 Task: Look for products in the category "IPA" from Societe only.
Action: Mouse moved to (760, 276)
Screenshot: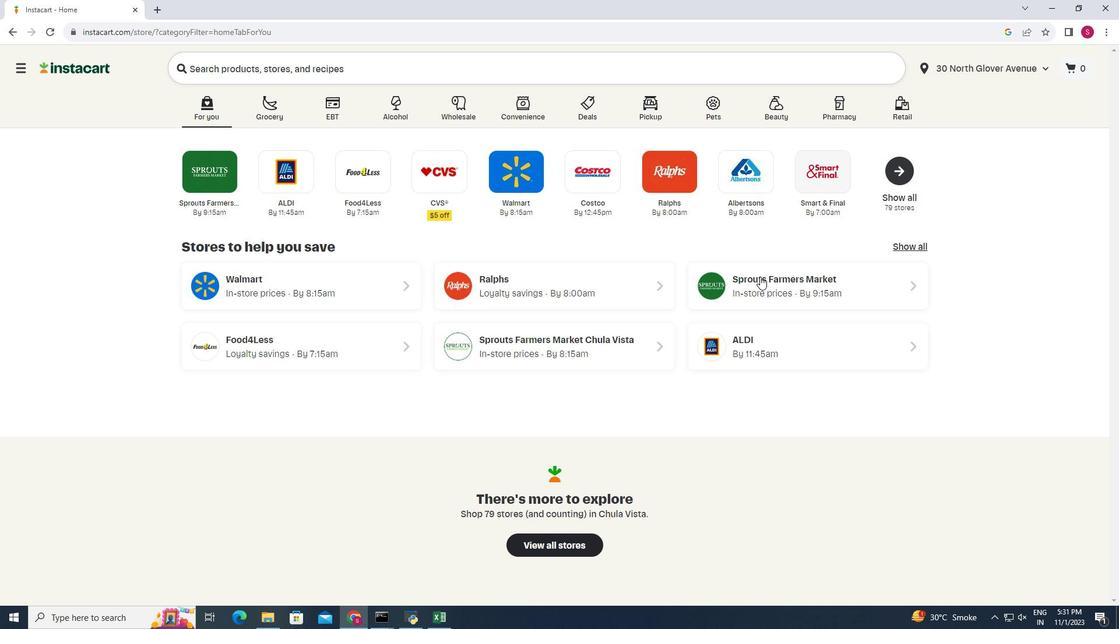 
Action: Mouse pressed left at (760, 276)
Screenshot: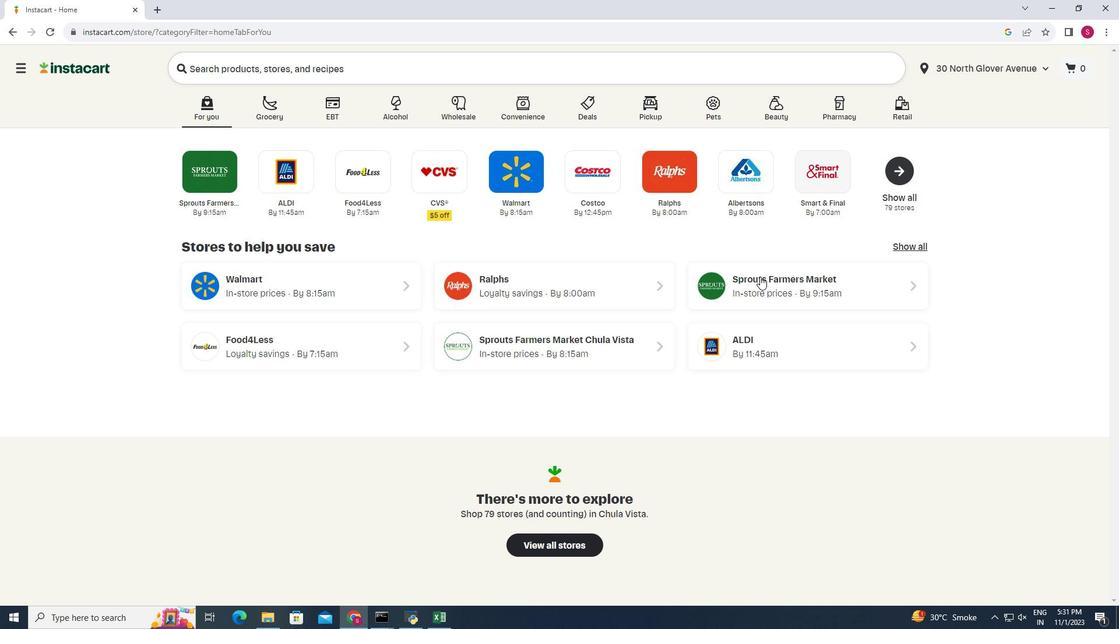 
Action: Mouse moved to (64, 598)
Screenshot: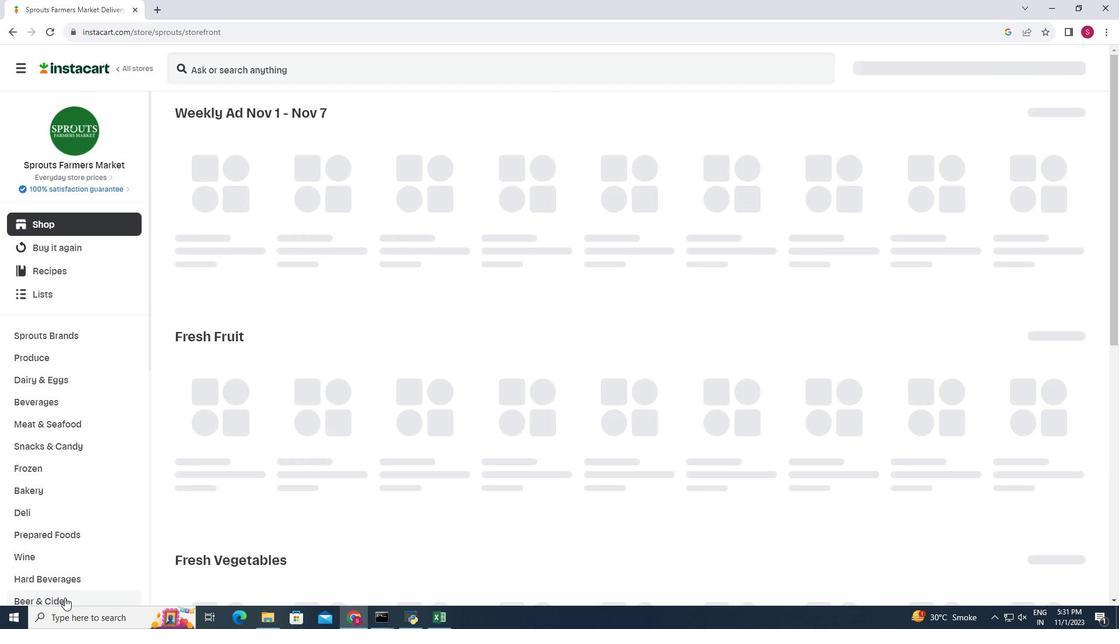 
Action: Mouse pressed left at (64, 598)
Screenshot: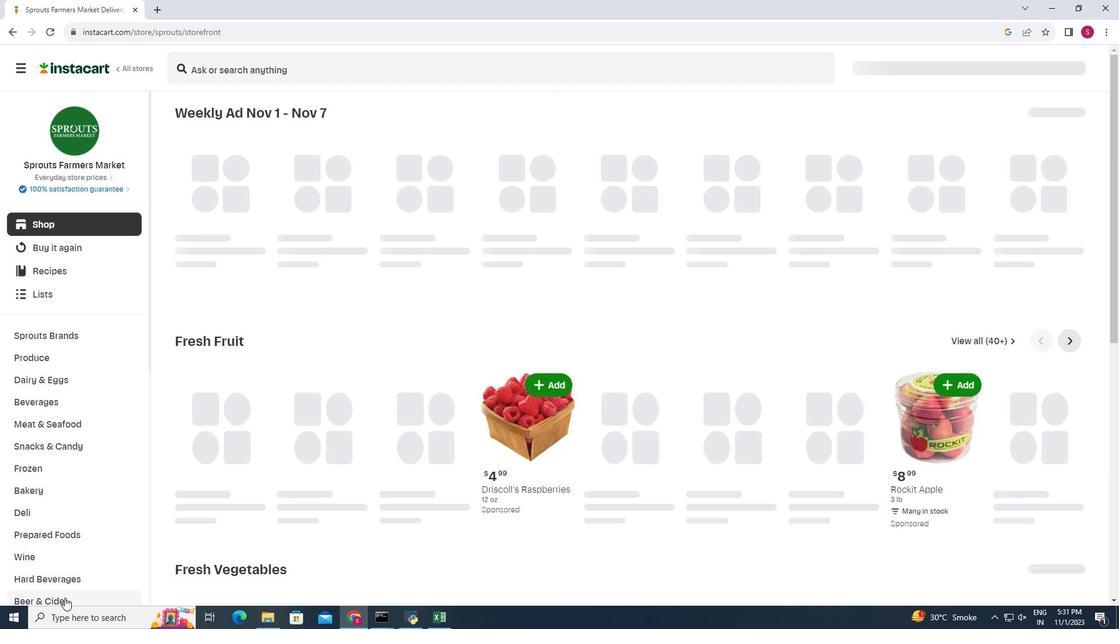 
Action: Mouse moved to (250, 146)
Screenshot: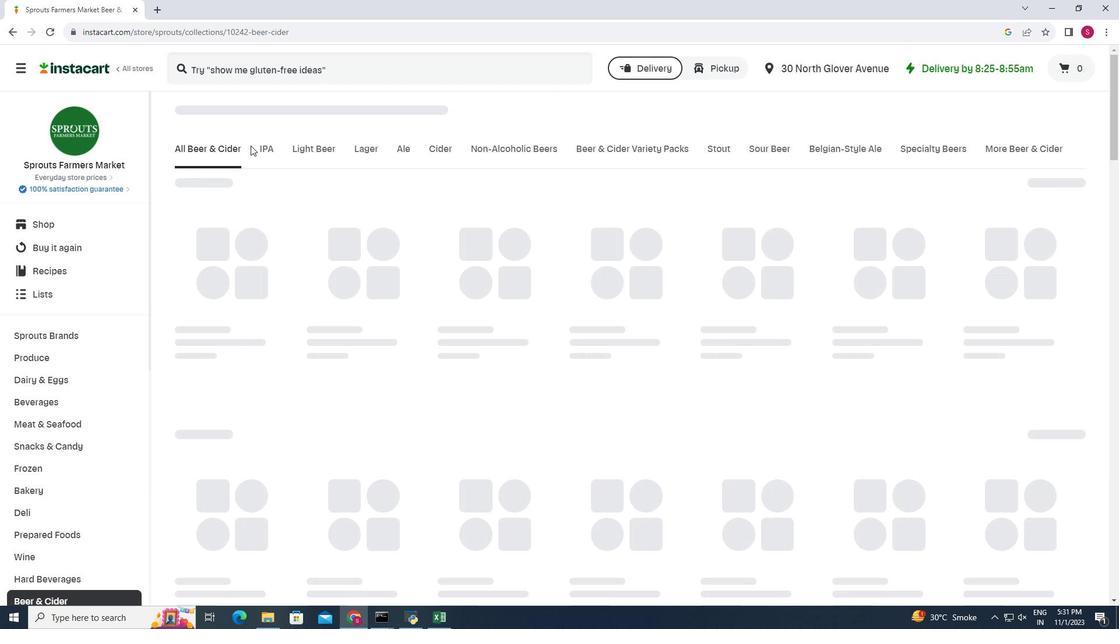 
Action: Mouse pressed left at (250, 146)
Screenshot: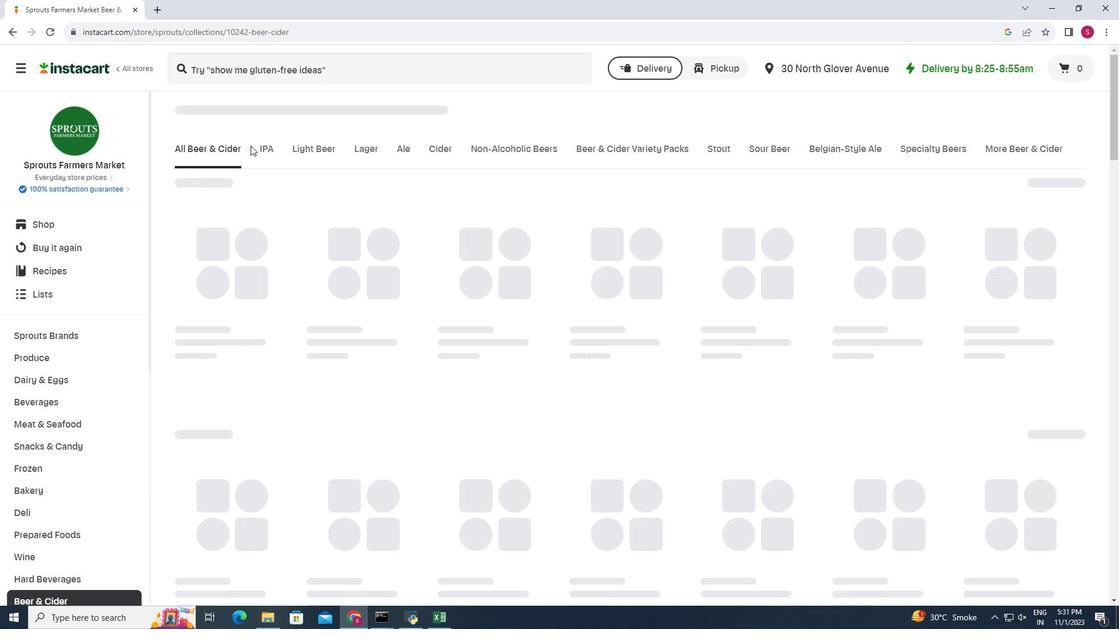 
Action: Mouse moved to (257, 145)
Screenshot: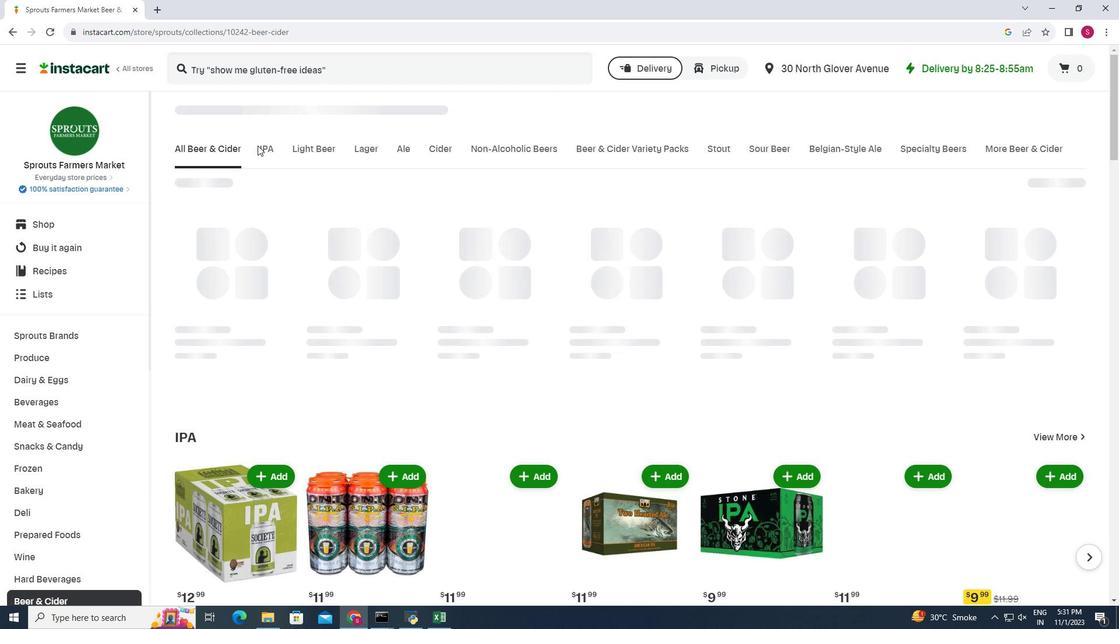 
Action: Mouse pressed left at (257, 145)
Screenshot: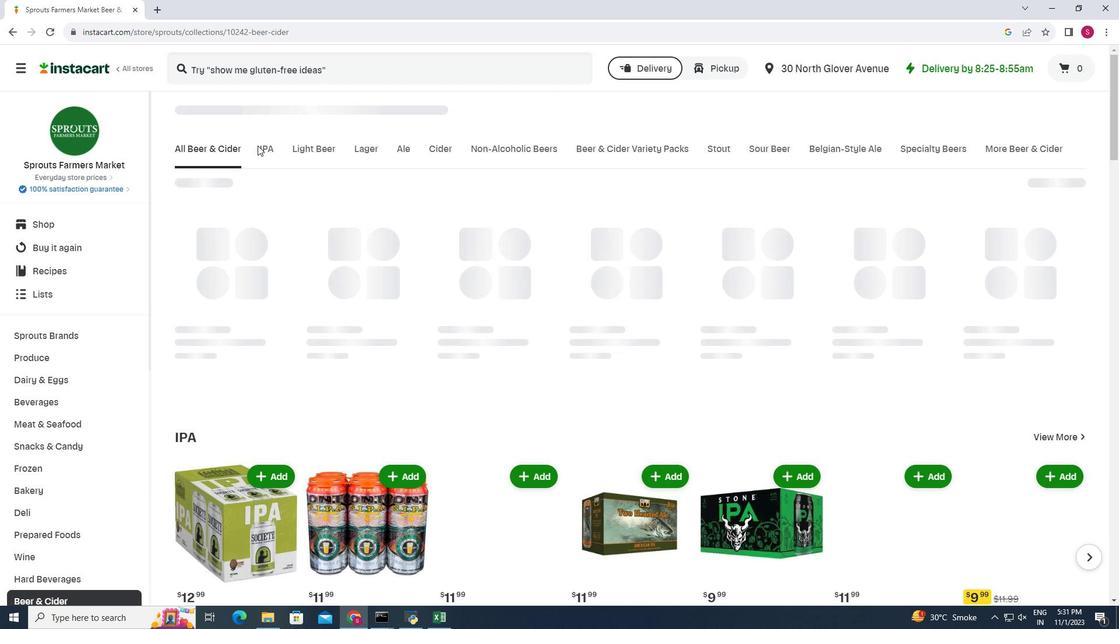 
Action: Mouse moved to (266, 146)
Screenshot: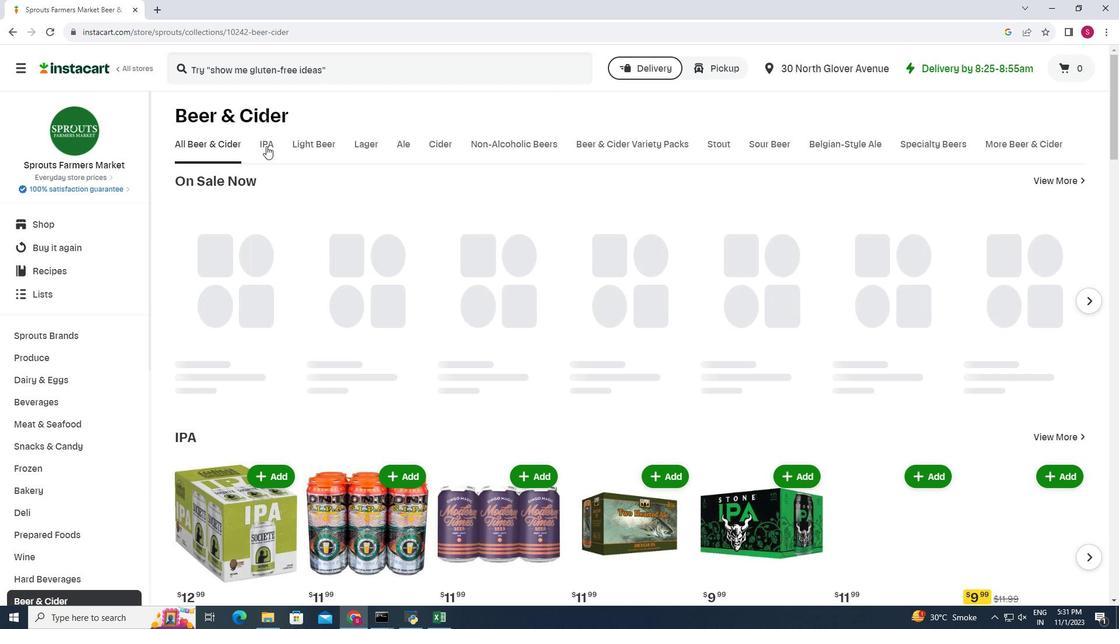 
Action: Mouse pressed left at (266, 146)
Screenshot: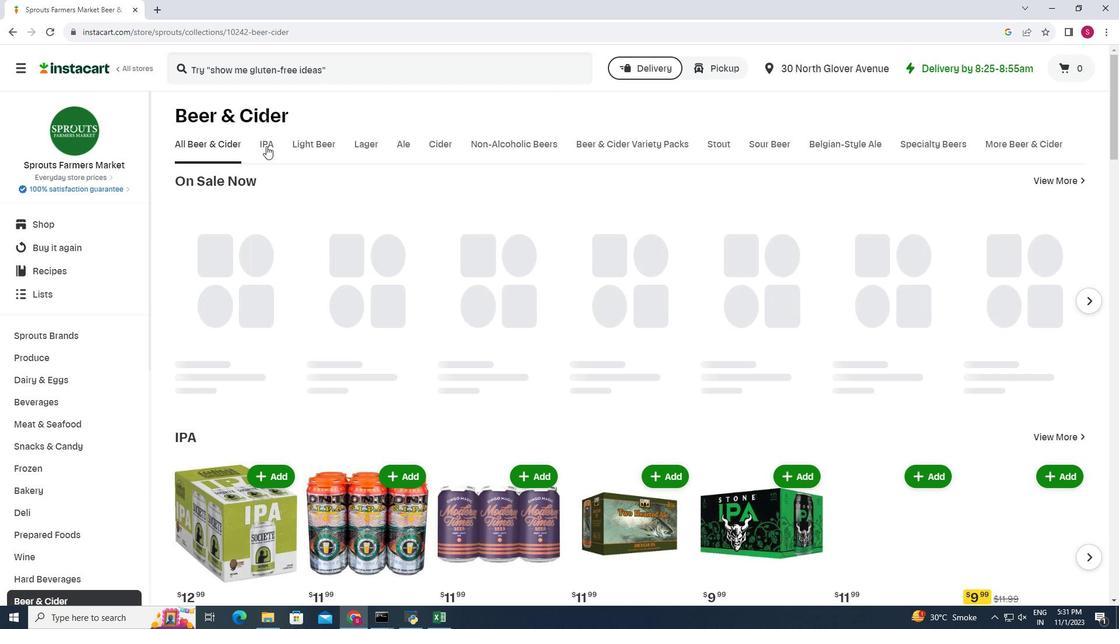 
Action: Mouse moved to (342, 186)
Screenshot: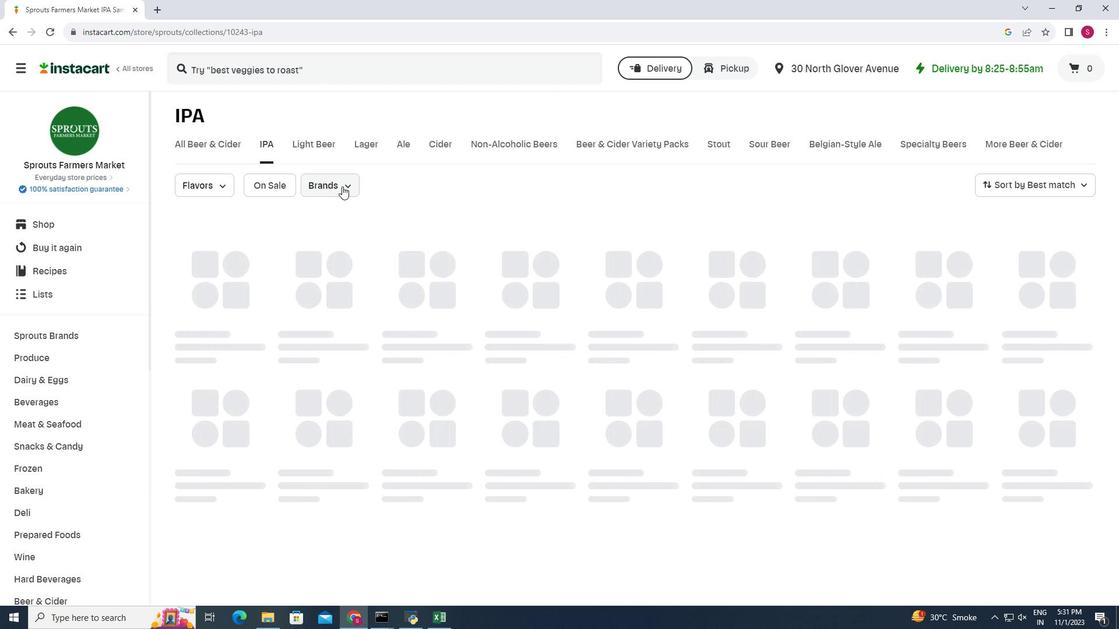 
Action: Mouse pressed left at (342, 186)
Screenshot: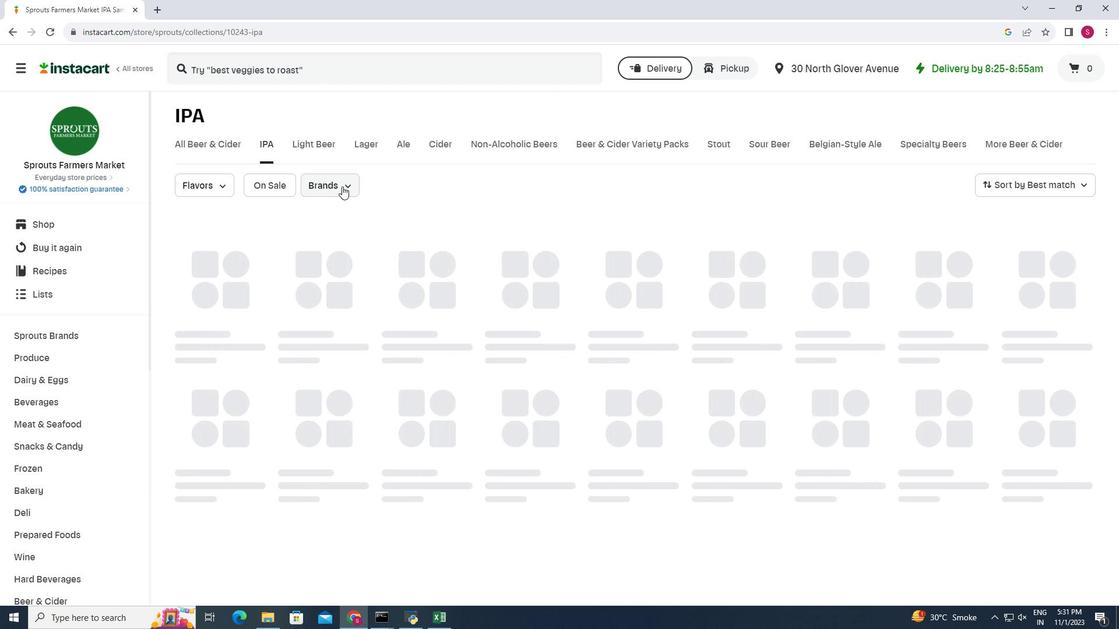 
Action: Mouse moved to (370, 281)
Screenshot: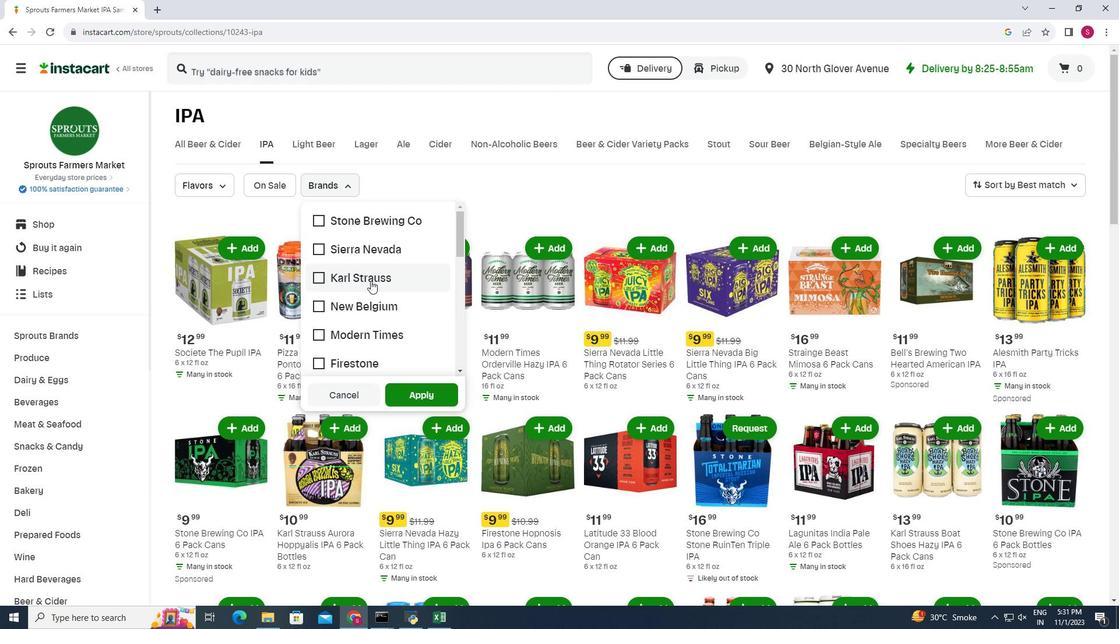 
Action: Mouse scrolled (370, 280) with delta (0, 0)
Screenshot: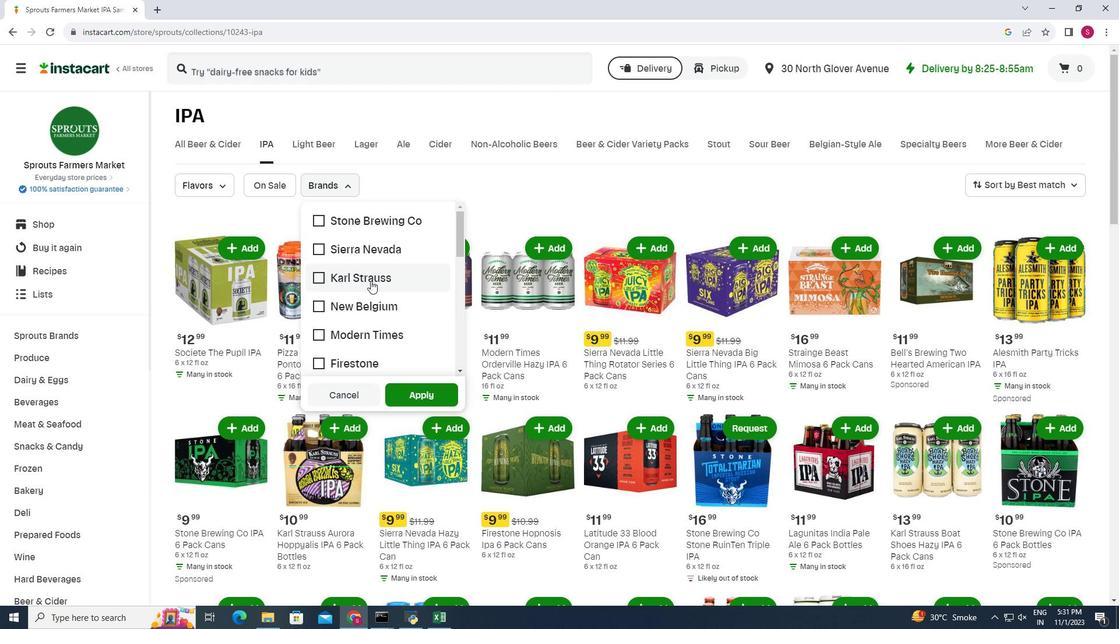 
Action: Mouse scrolled (370, 280) with delta (0, 0)
Screenshot: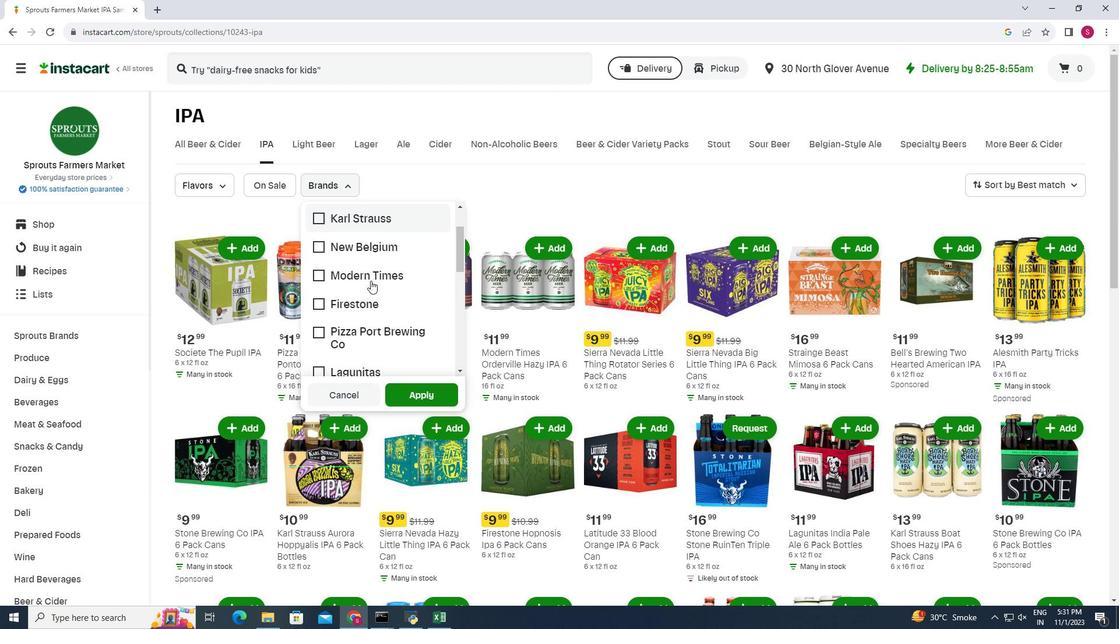 
Action: Mouse scrolled (370, 280) with delta (0, 0)
Screenshot: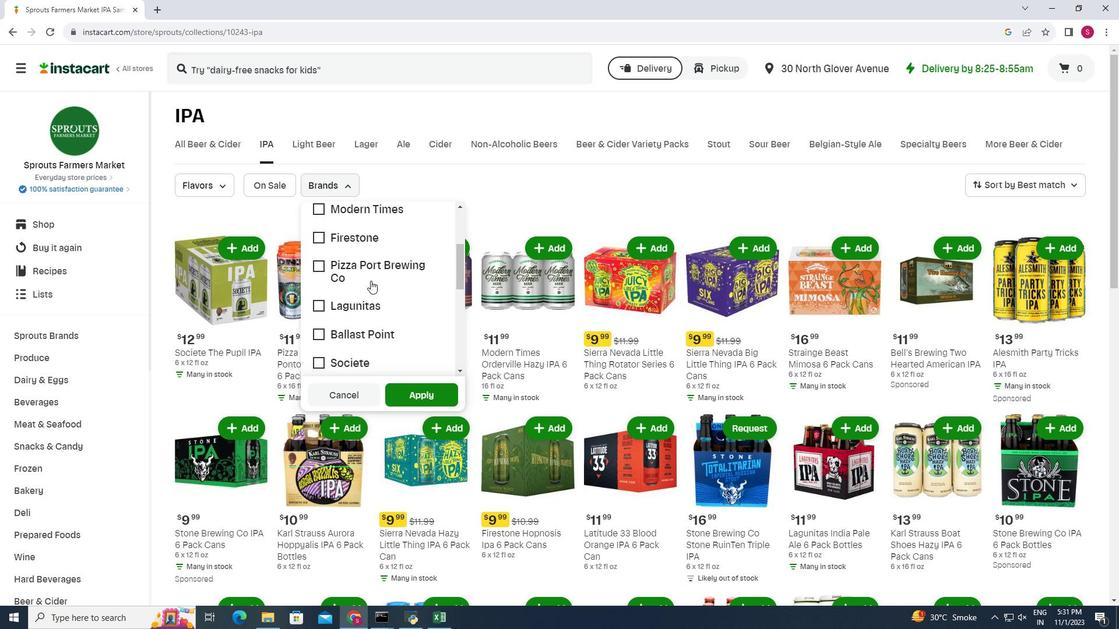 
Action: Mouse scrolled (370, 280) with delta (0, 0)
Screenshot: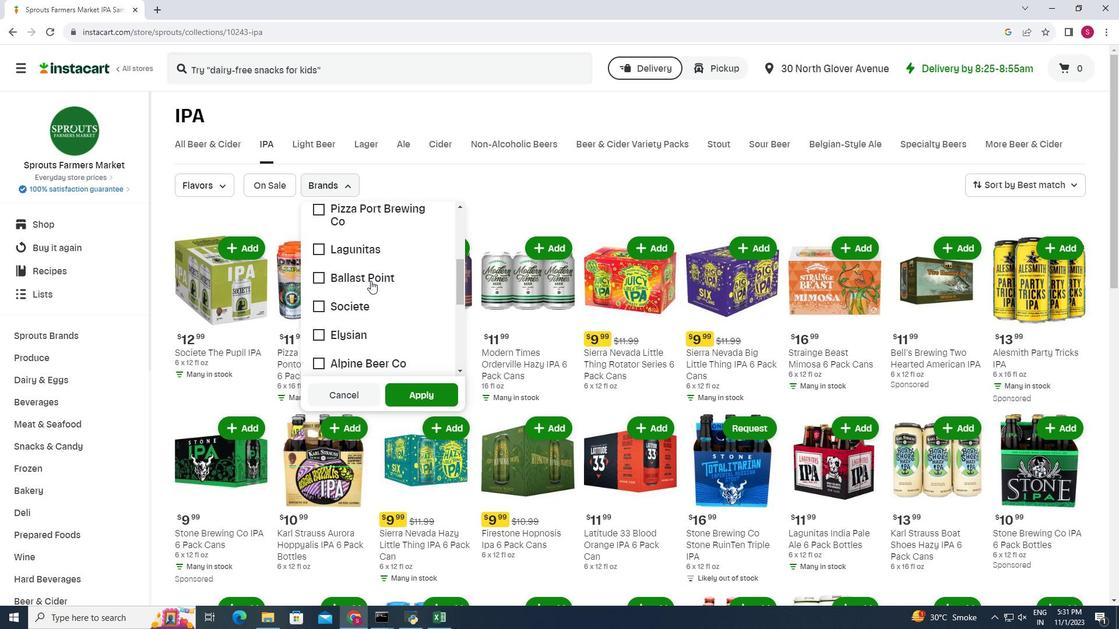 
Action: Mouse moved to (390, 257)
Screenshot: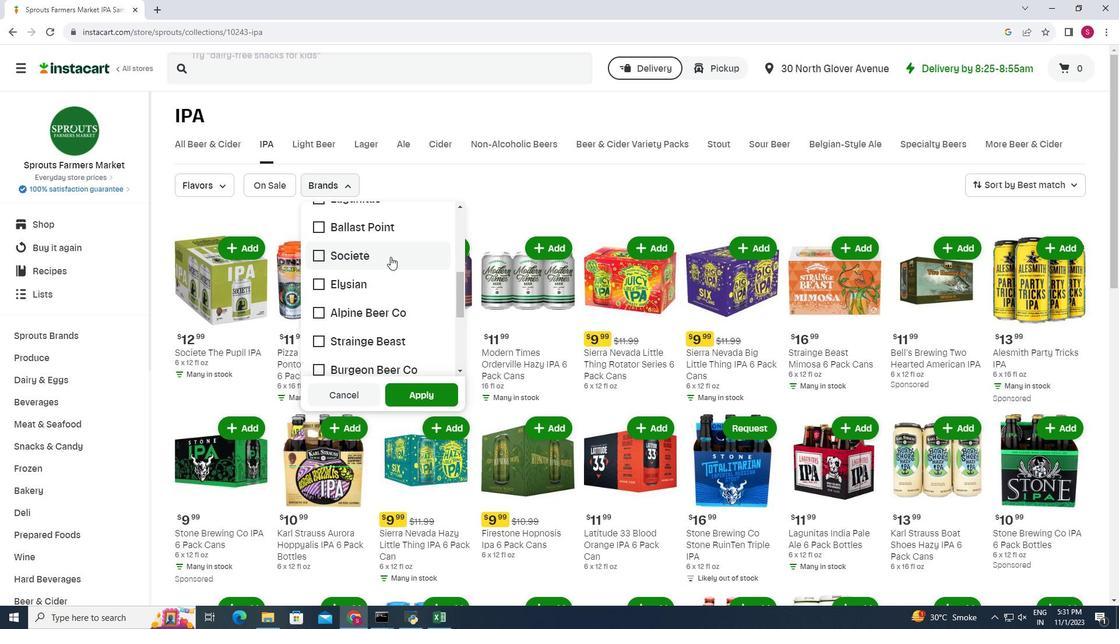 
Action: Mouse pressed left at (390, 257)
Screenshot: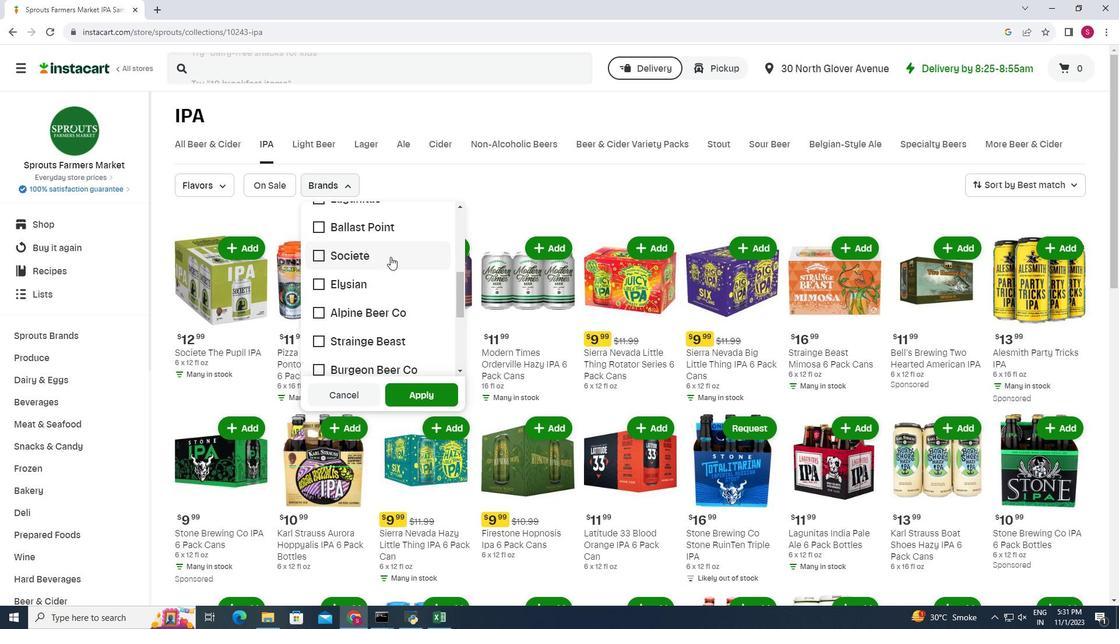 
Action: Mouse moved to (414, 390)
Screenshot: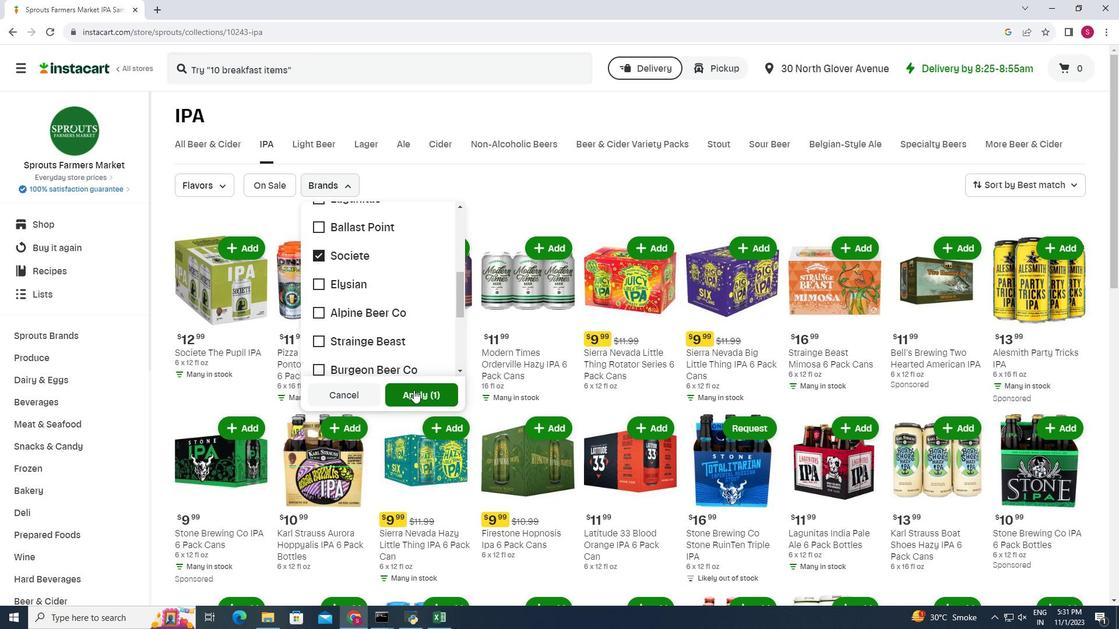 
Action: Mouse pressed left at (414, 390)
Screenshot: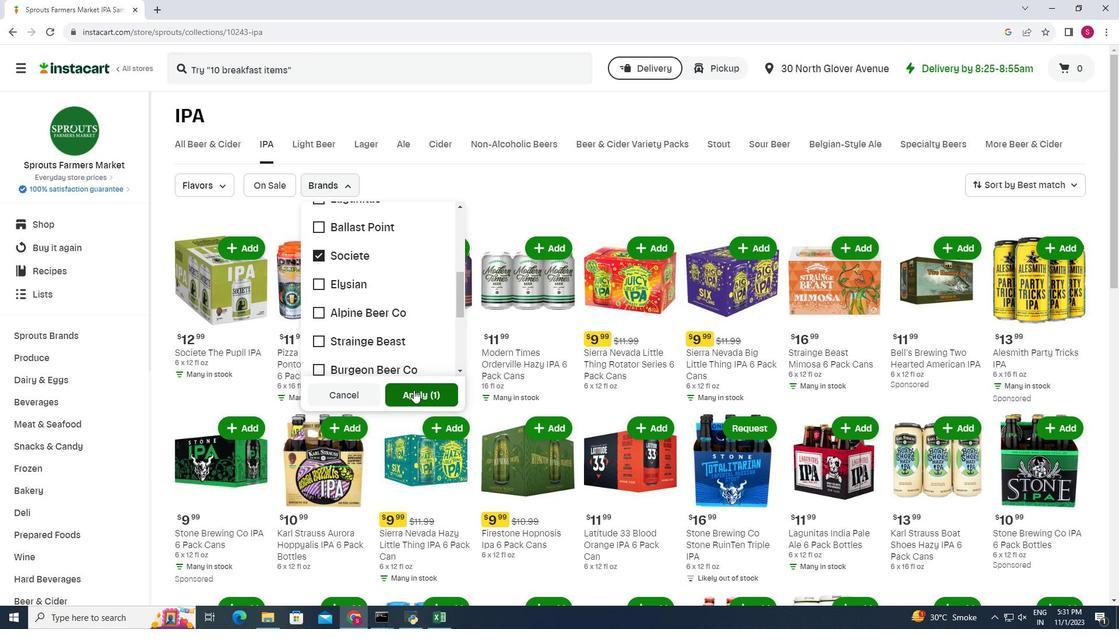 
Action: Mouse moved to (487, 390)
Screenshot: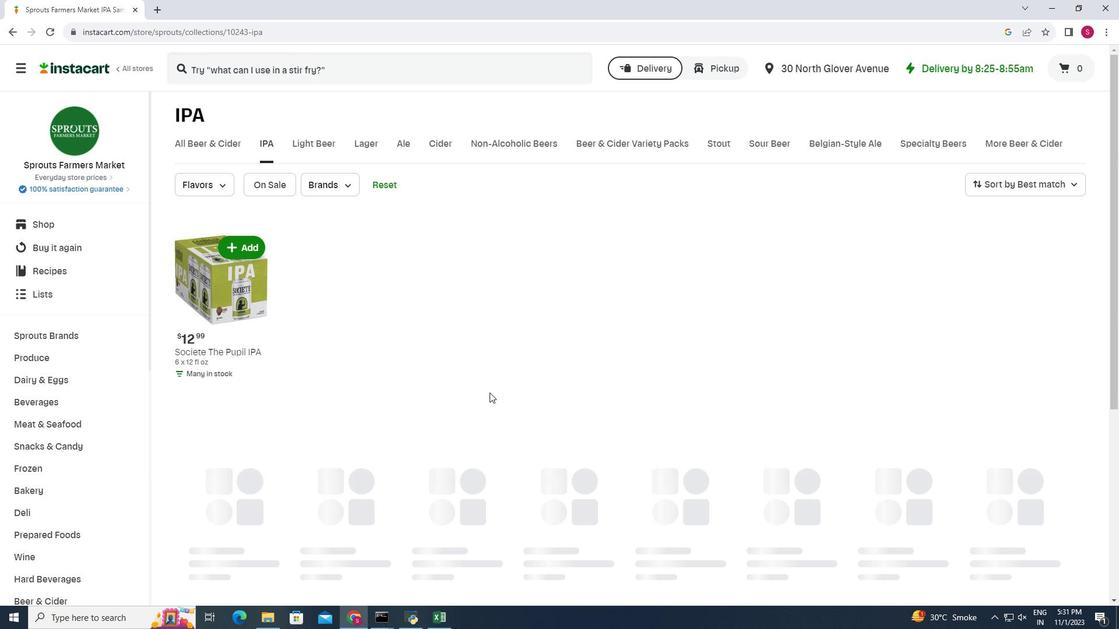 
Action: Mouse scrolled (487, 390) with delta (0, 0)
Screenshot: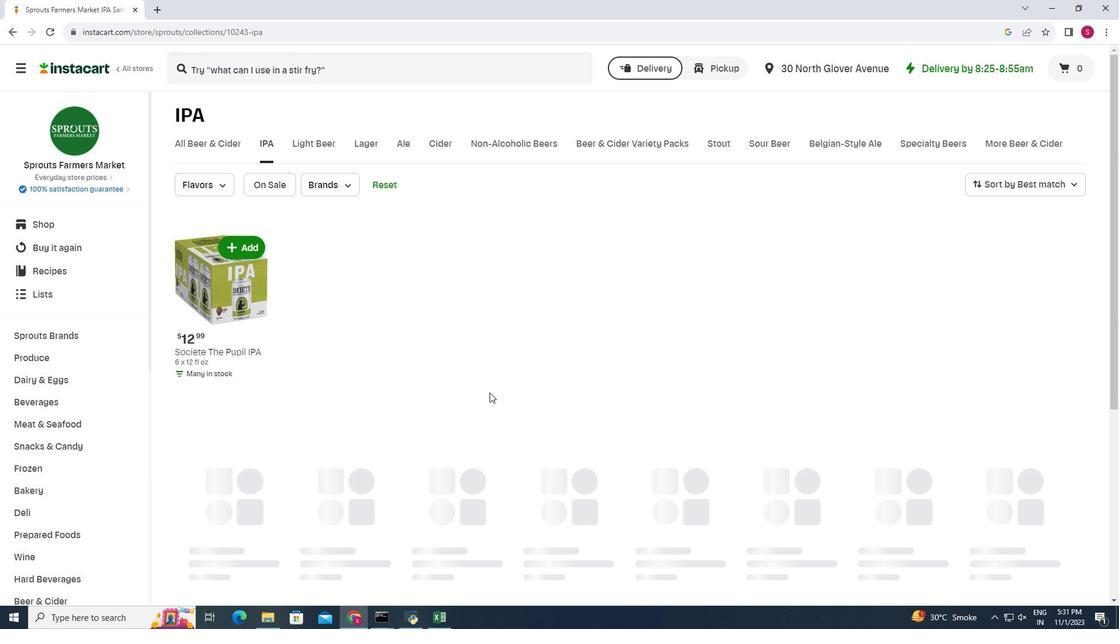 
Action: Mouse scrolled (487, 390) with delta (0, 0)
Screenshot: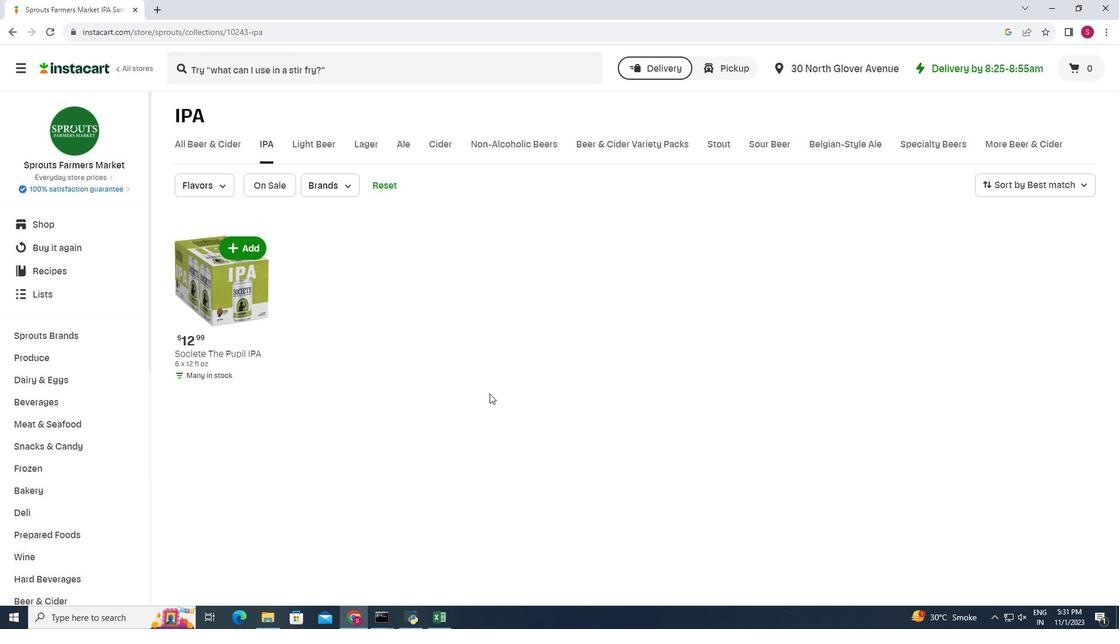 
Action: Mouse moved to (488, 390)
Screenshot: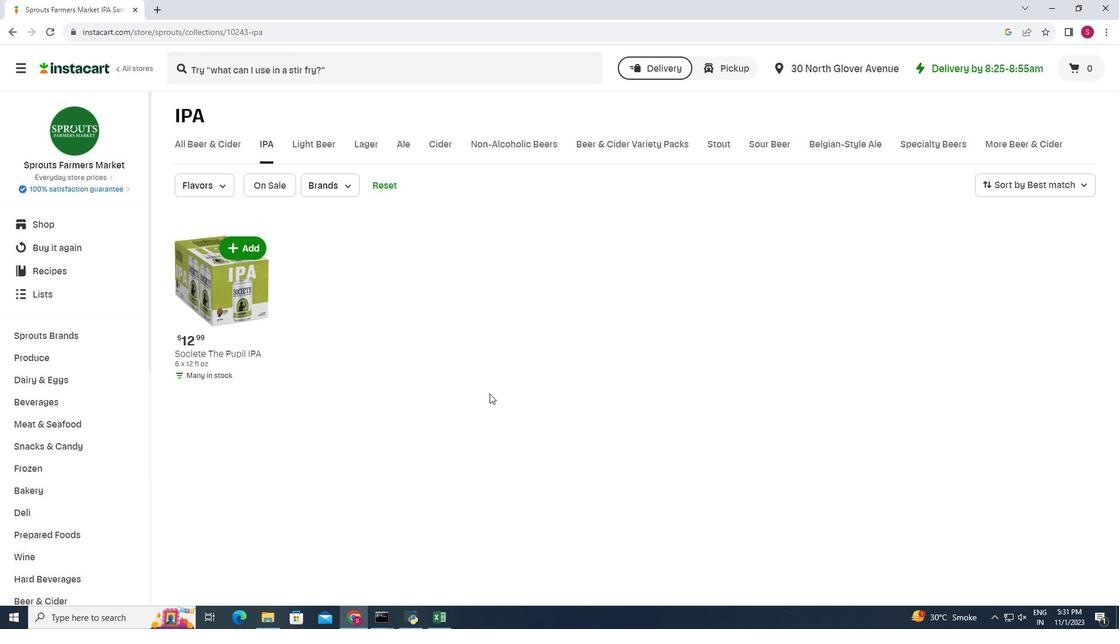 
Action: Mouse scrolled (488, 390) with delta (0, 0)
Screenshot: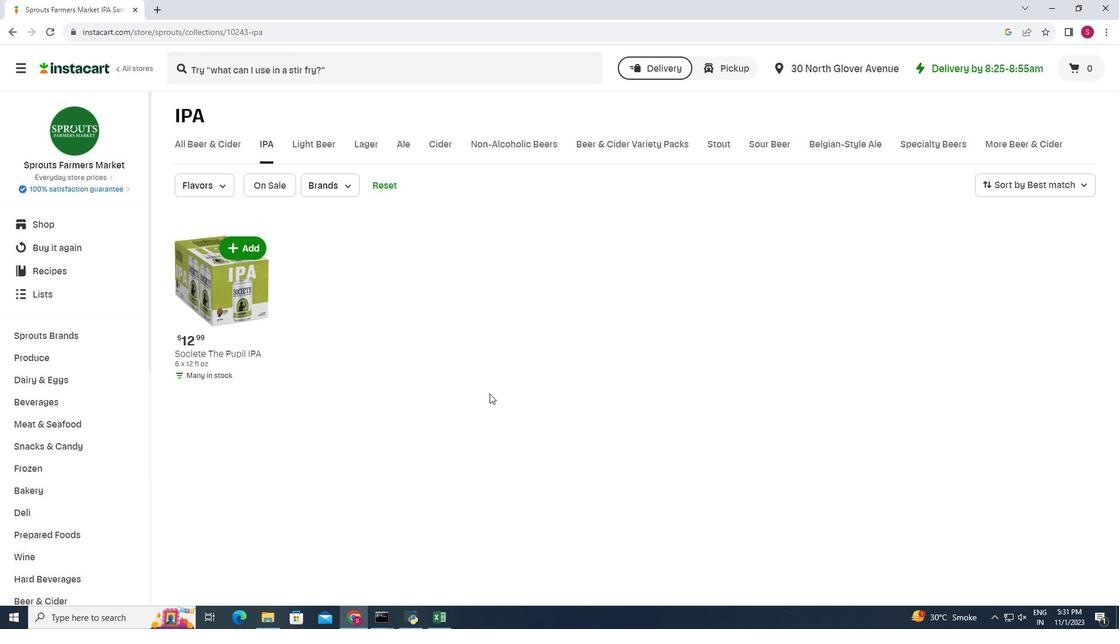 
Action: Mouse moved to (487, 394)
Screenshot: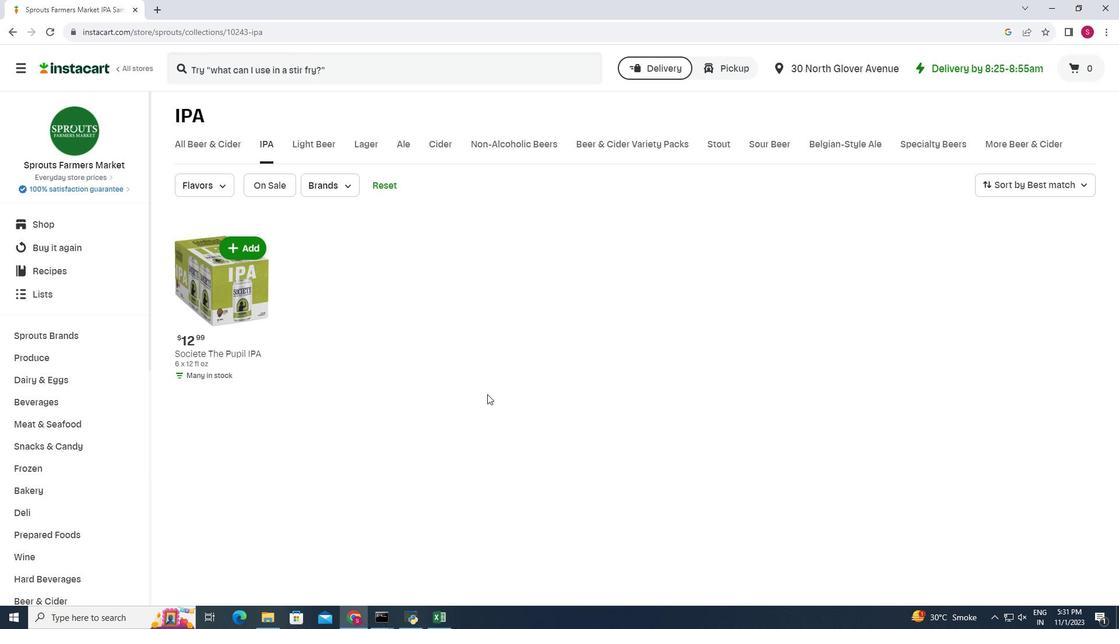 
